 Task: Create a task  Improve loading speed of the app , assign it to team member softage.7@softage.net in the project TrimLine and update the status of the task to  On Track  , set the priority of the task to Low.
Action: Mouse moved to (58, 492)
Screenshot: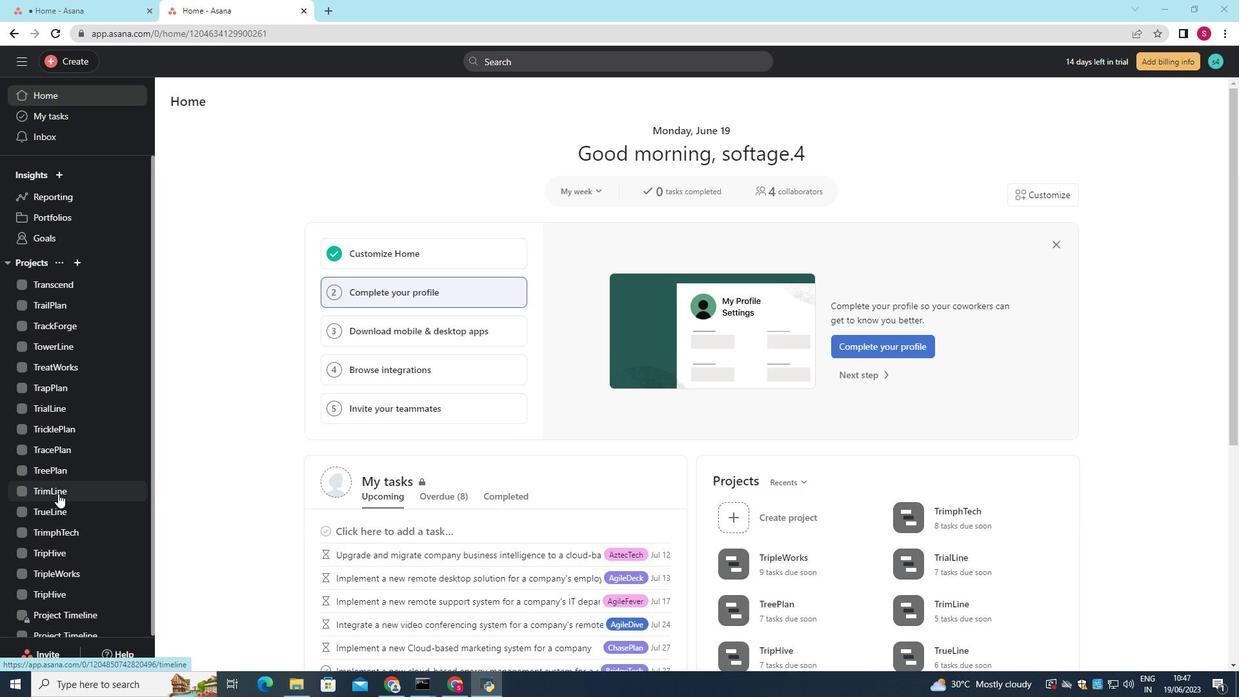 
Action: Mouse pressed left at (58, 492)
Screenshot: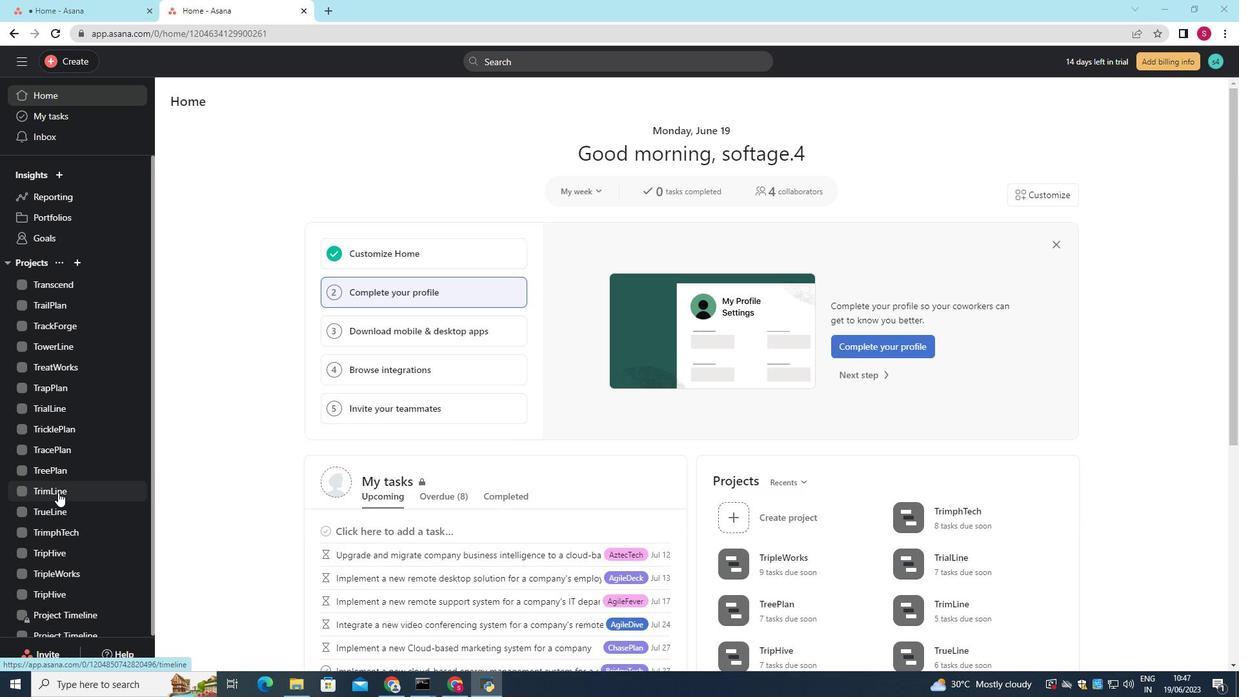 
Action: Mouse moved to (486, 250)
Screenshot: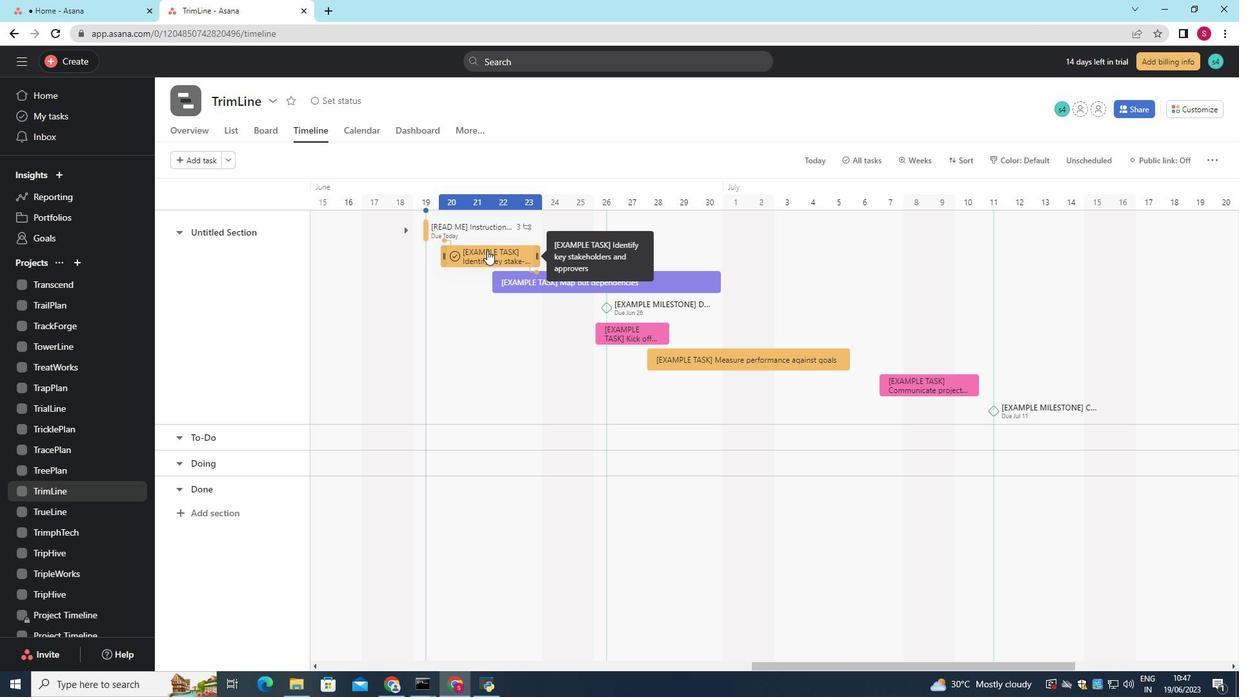 
Action: Mouse pressed left at (486, 250)
Screenshot: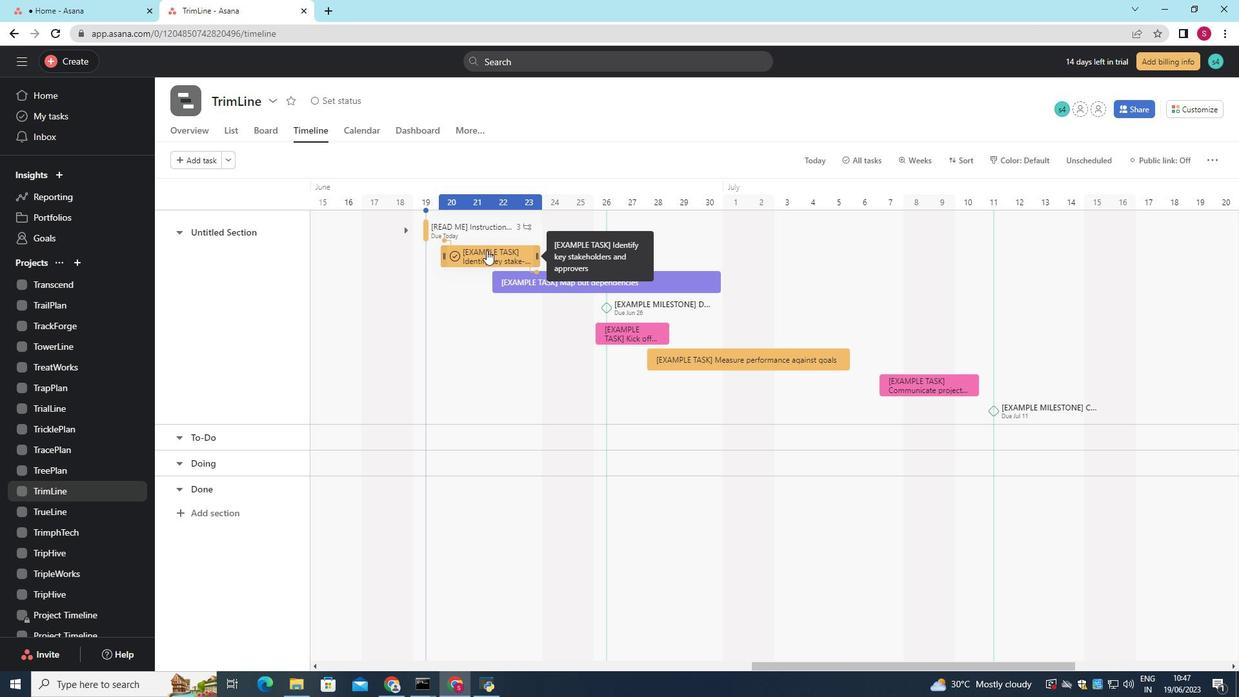 
Action: Mouse moved to (454, 282)
Screenshot: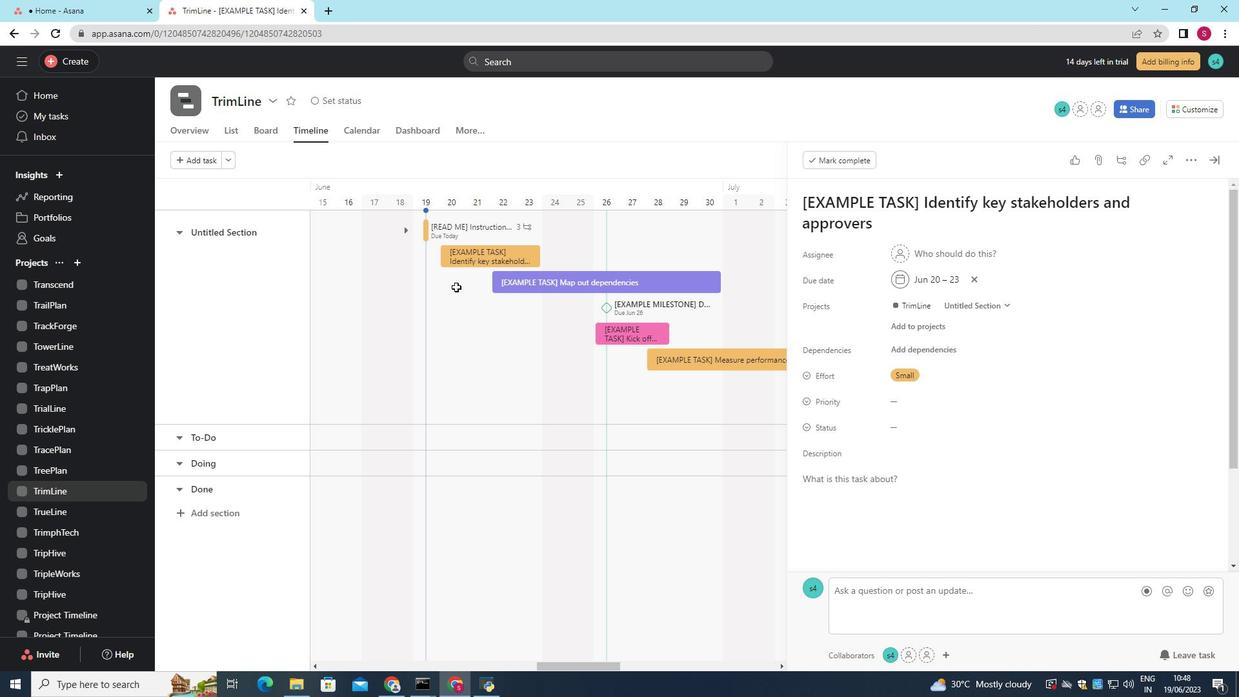 
Action: Mouse pressed left at (454, 282)
Screenshot: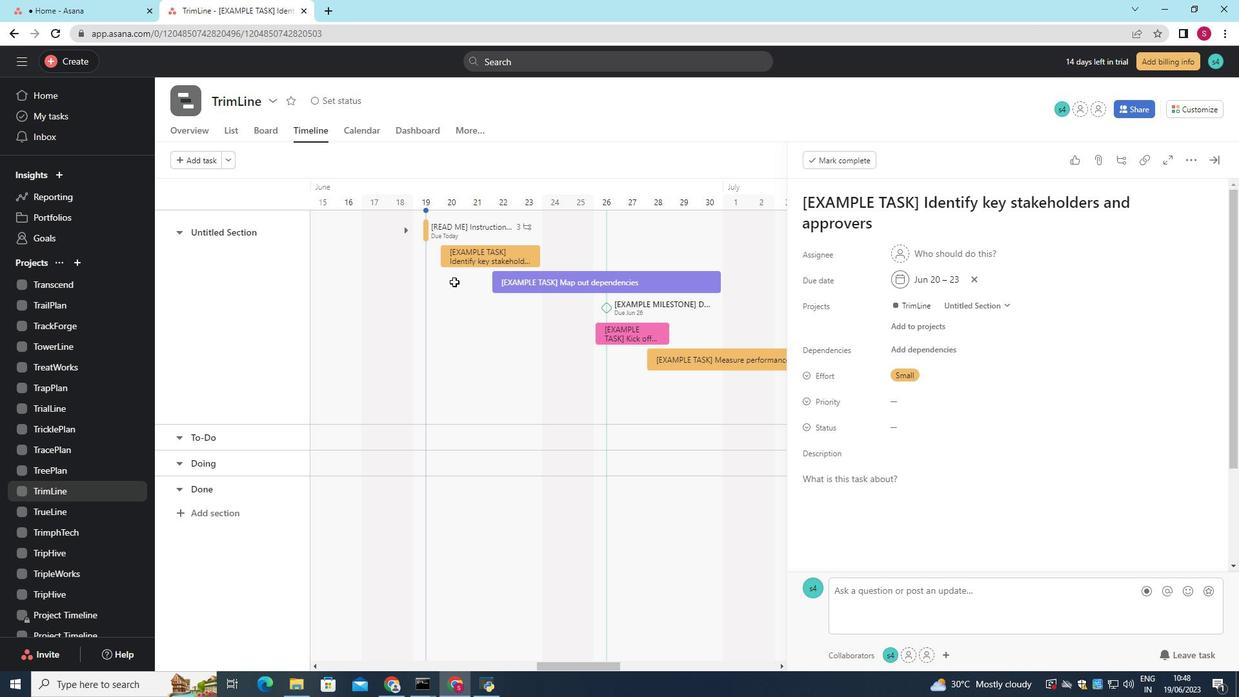 
Action: Mouse moved to (583, 297)
Screenshot: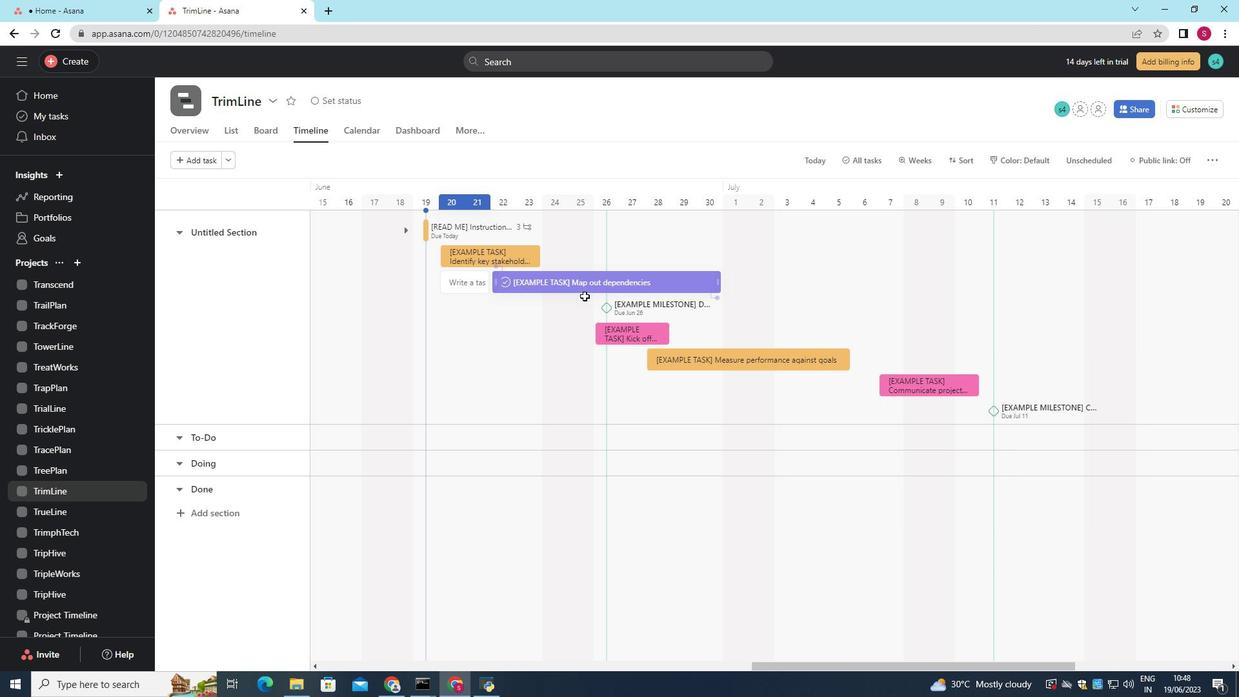 
Action: Key pressed <Key.shift>Improve<Key.space>loading<Key.space>speed<Key.space>of<Key.space>the<Key.space>app
Screenshot: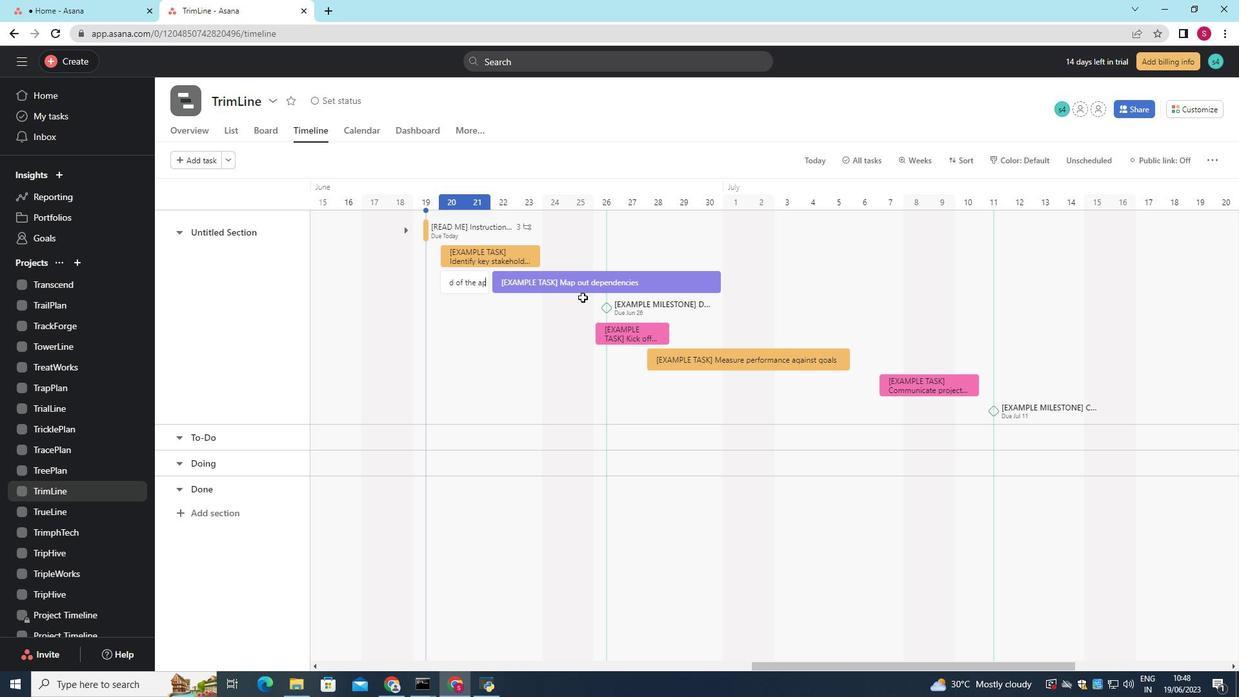 
Action: Mouse moved to (459, 281)
Screenshot: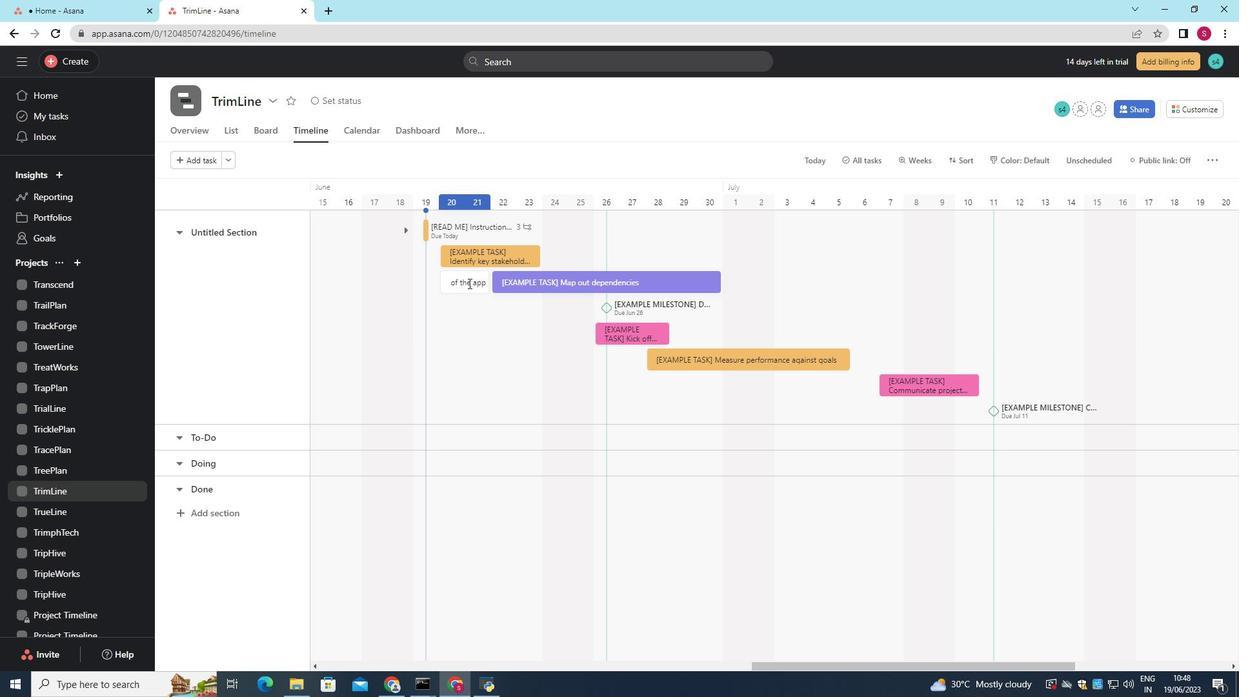 
Action: Key pressed <Key.enter>
Screenshot: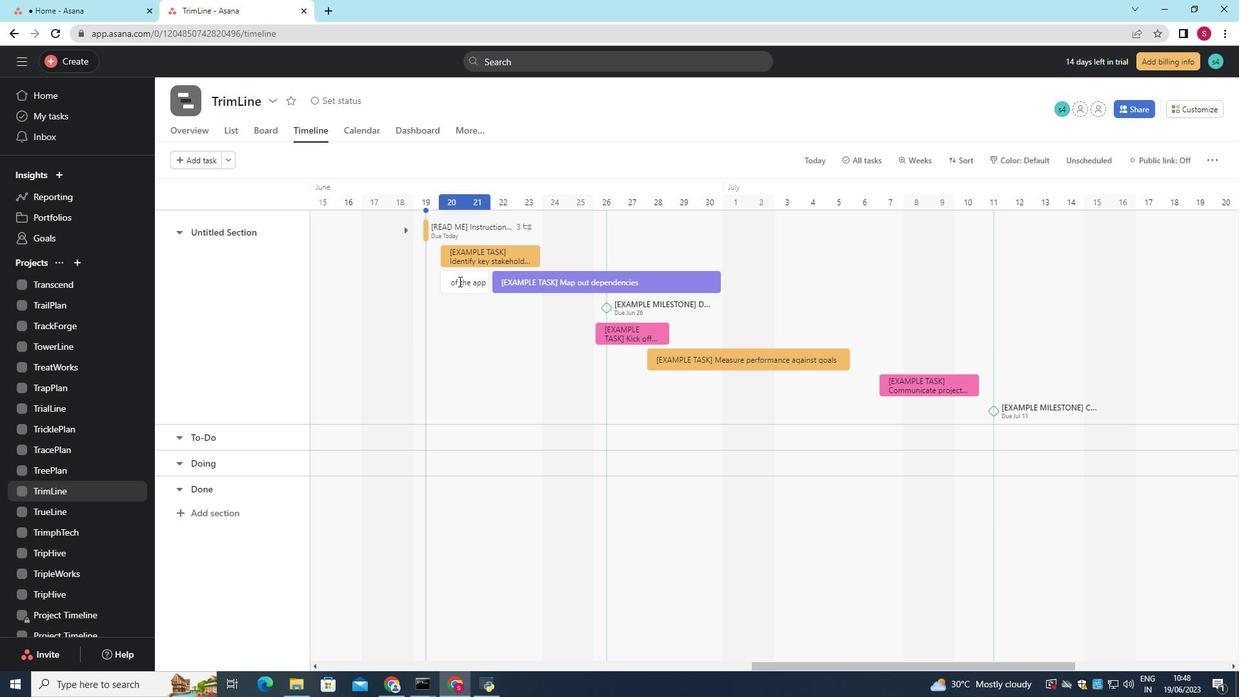 
Action: Mouse moved to (468, 280)
Screenshot: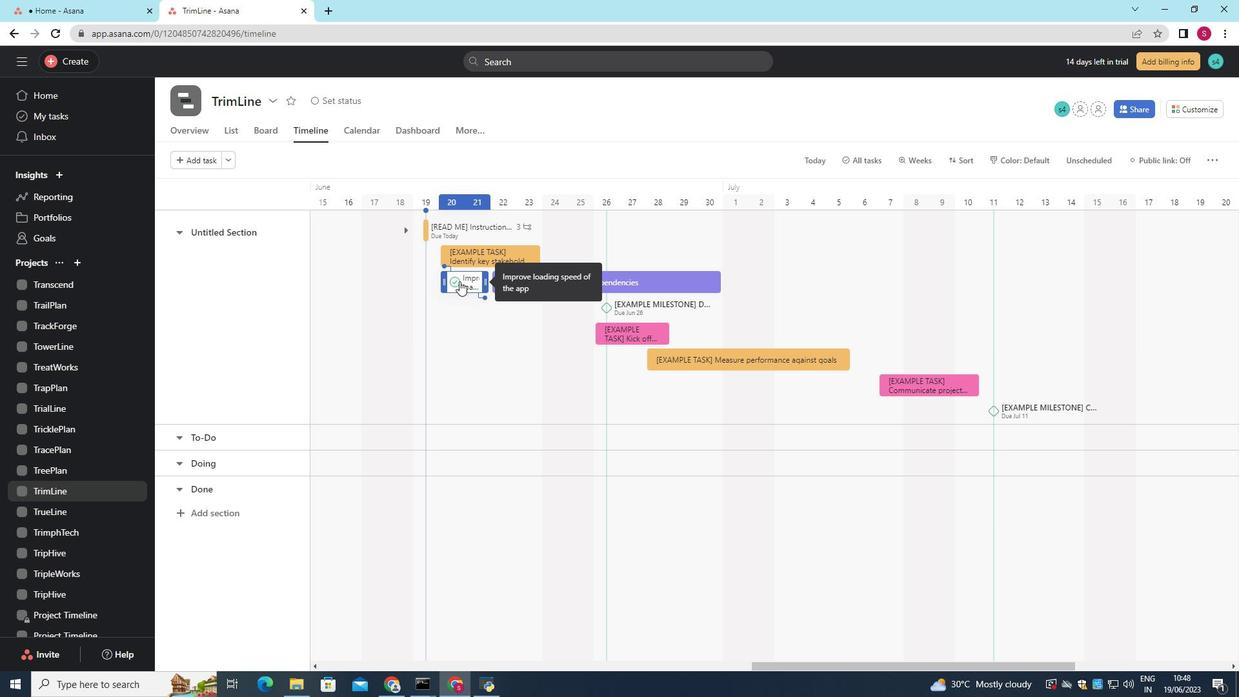 
Action: Mouse pressed left at (468, 280)
Screenshot: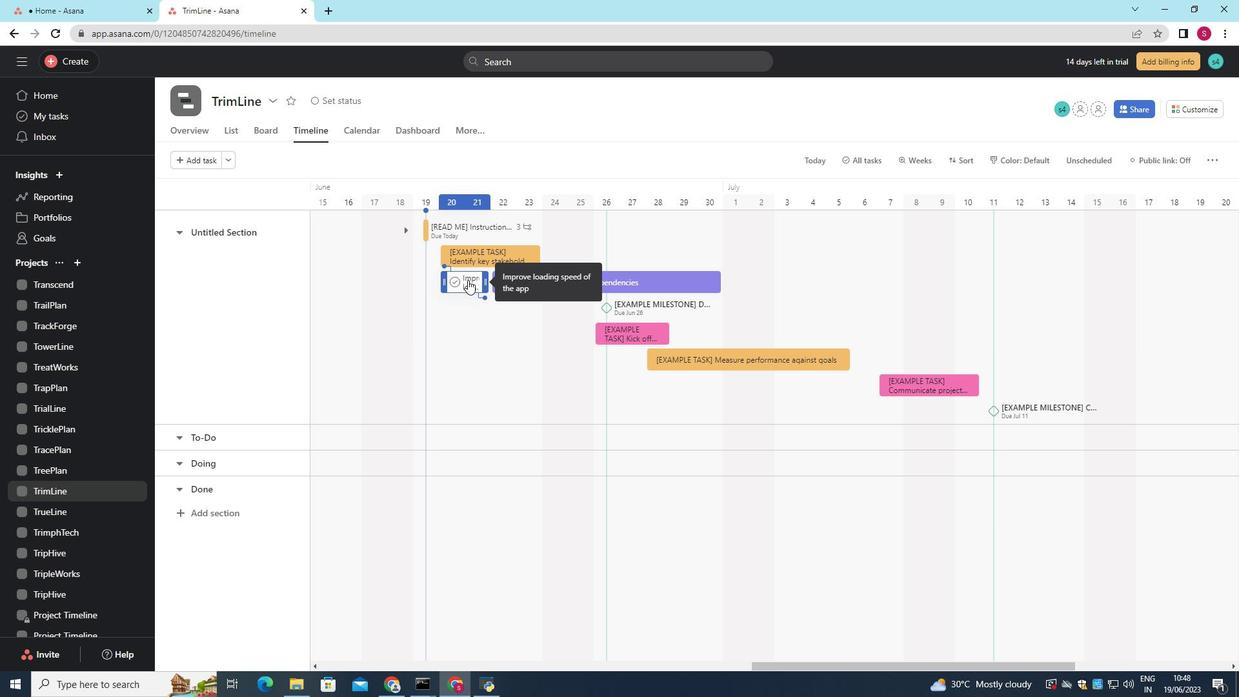 
Action: Mouse moved to (953, 230)
Screenshot: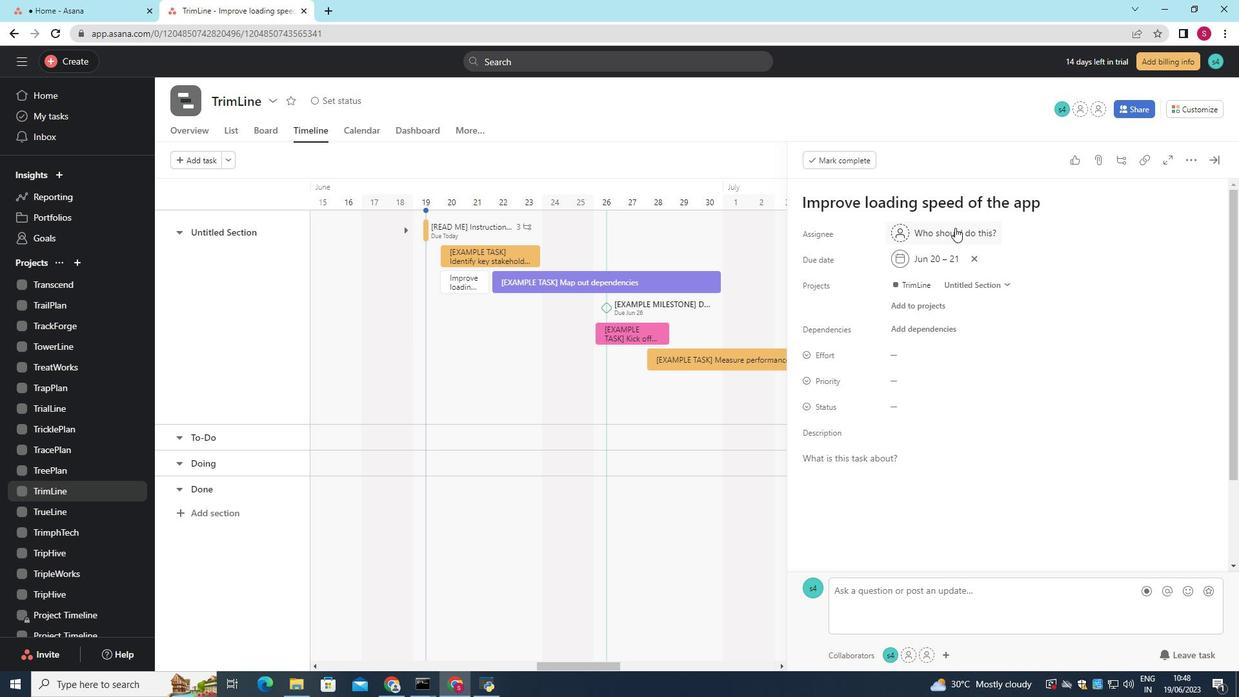 
Action: Mouse pressed left at (953, 230)
Screenshot: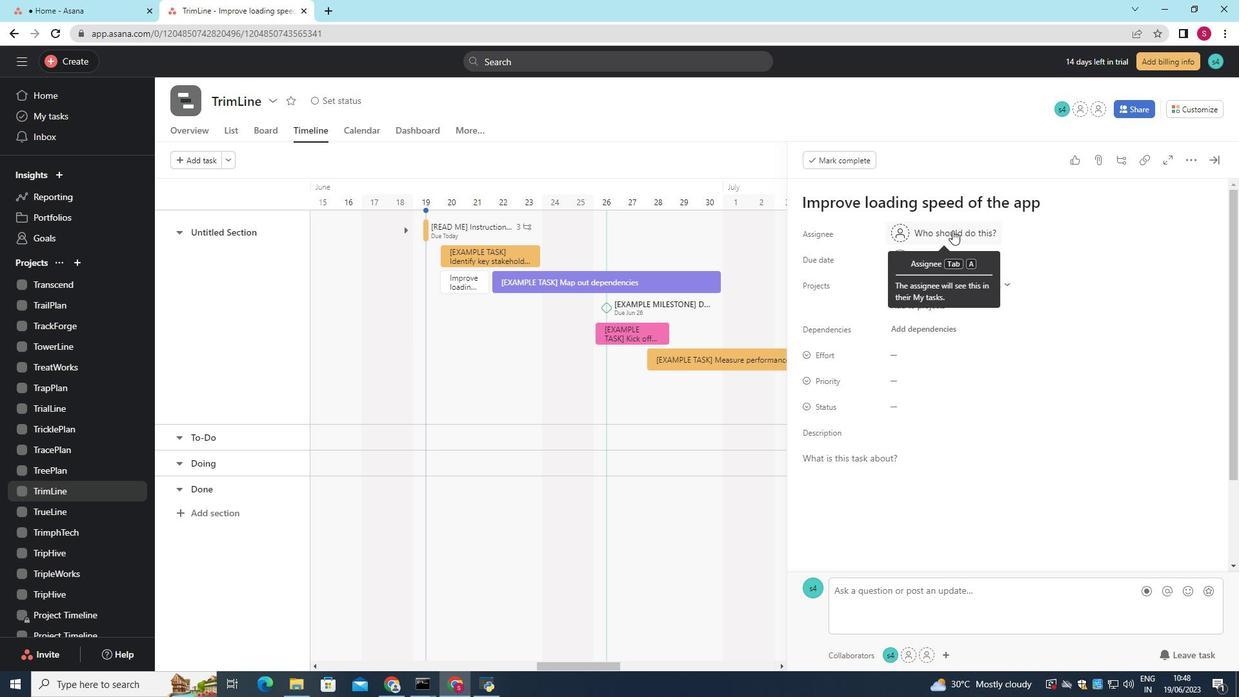 
Action: Key pressed softage.7<Key.shift>@softage.net
Screenshot: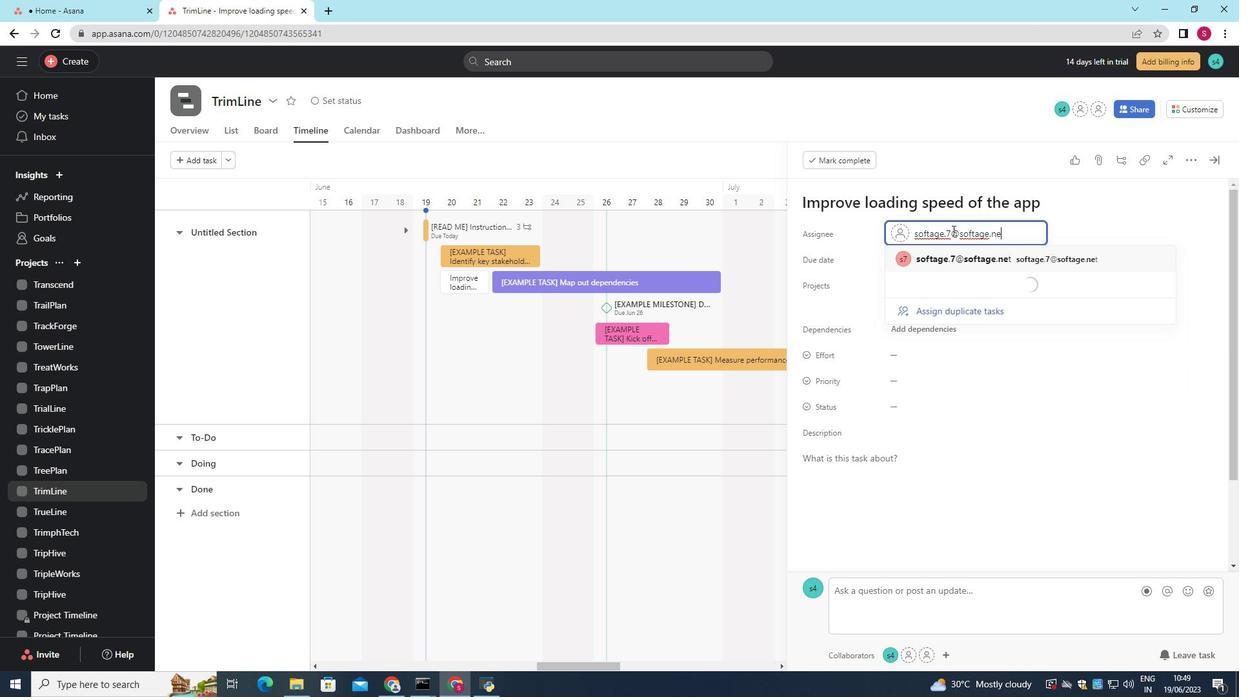 
Action: Mouse moved to (959, 410)
Screenshot: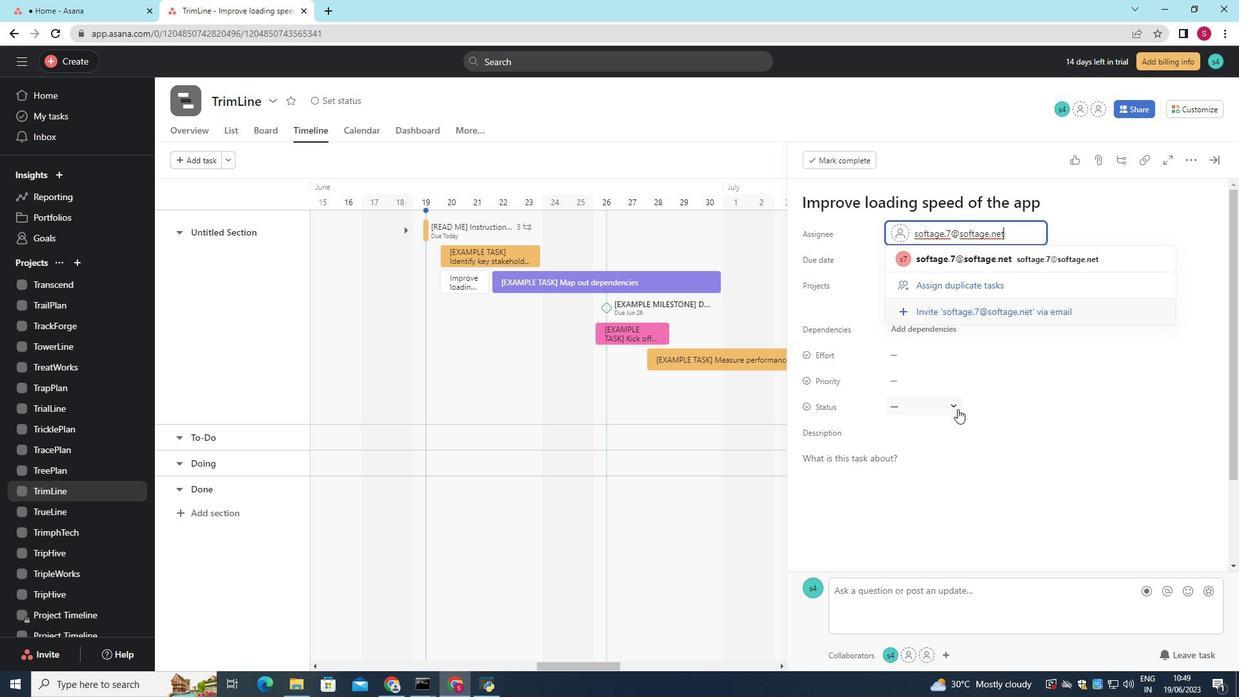 
Action: Mouse pressed left at (959, 410)
Screenshot: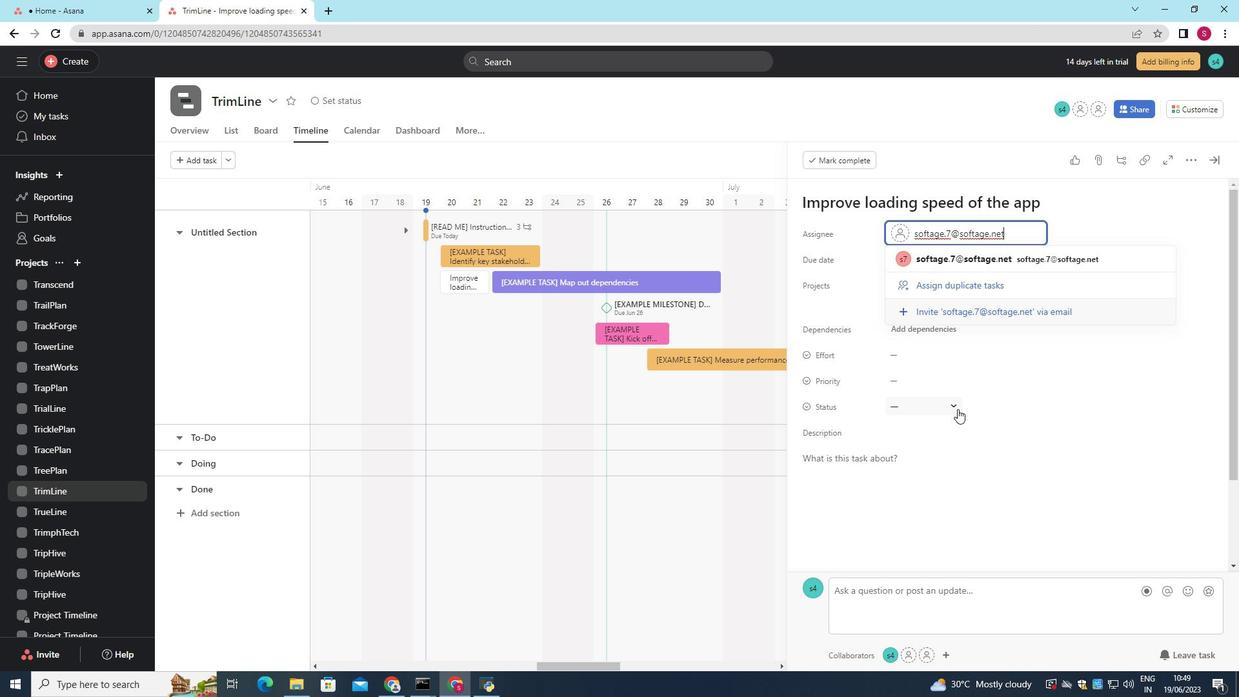 
Action: Mouse moved to (941, 454)
Screenshot: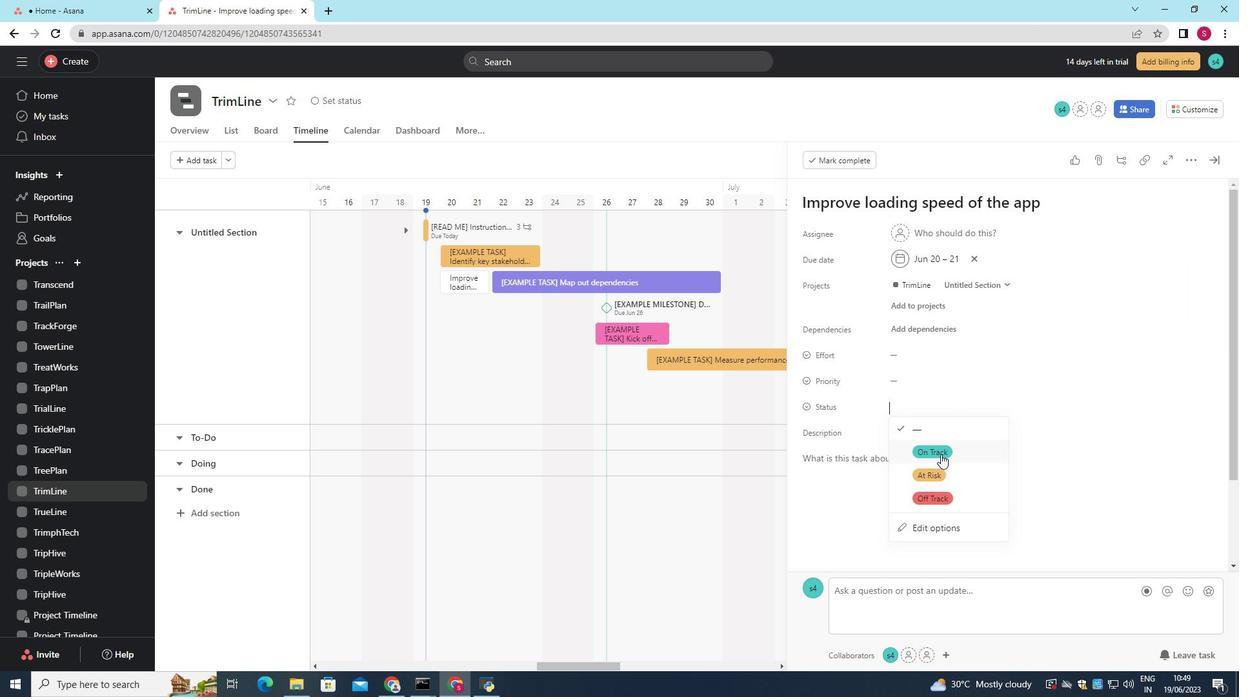 
Action: Mouse pressed left at (941, 454)
Screenshot: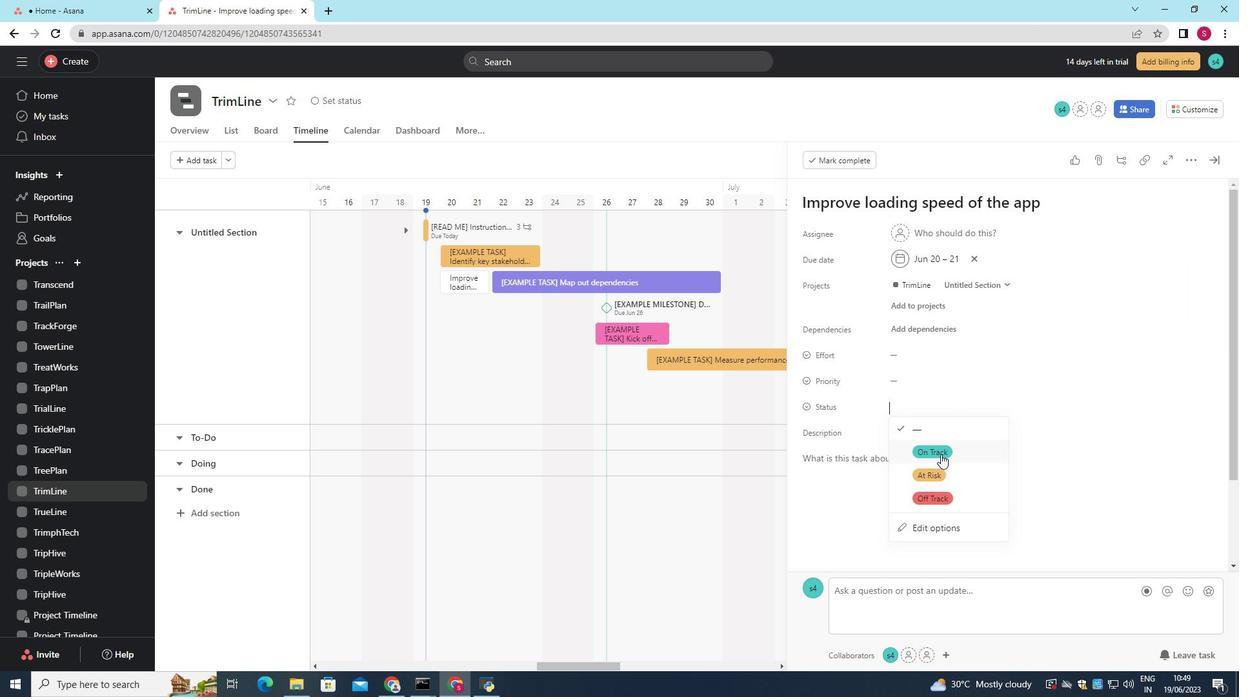 
Action: Mouse moved to (952, 379)
Screenshot: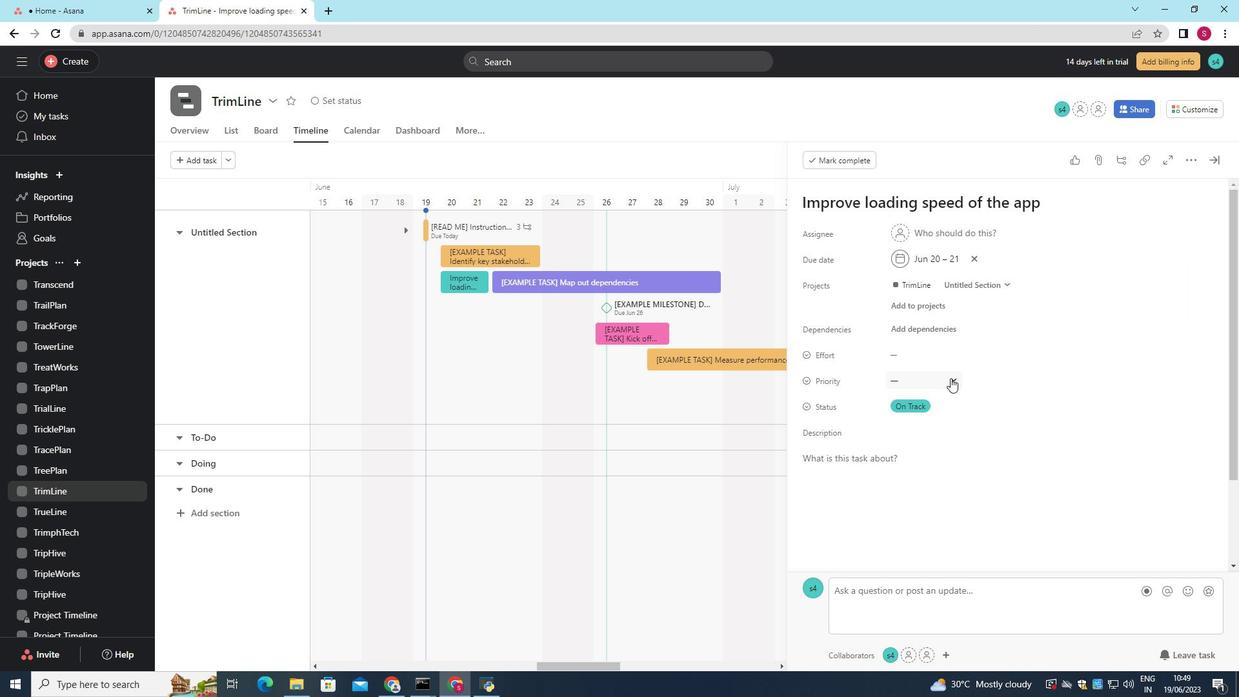 
Action: Mouse pressed left at (952, 379)
Screenshot: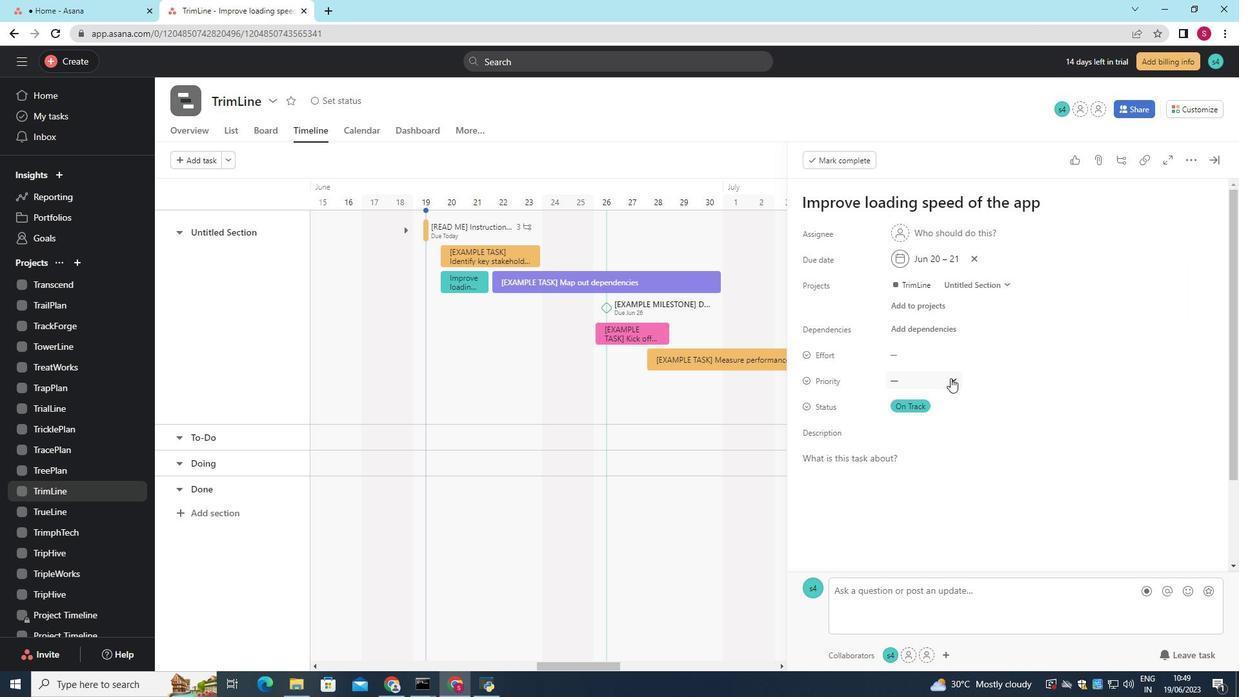 
Action: Mouse moved to (929, 475)
Screenshot: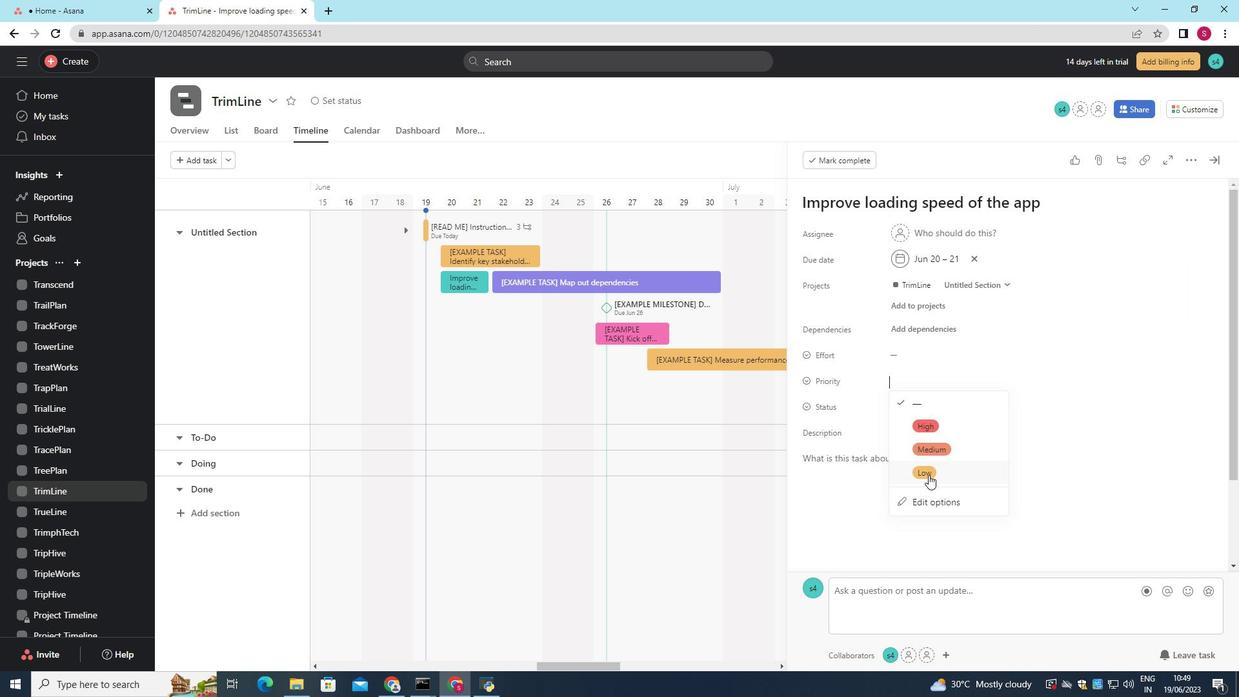 
Action: Mouse pressed left at (929, 475)
Screenshot: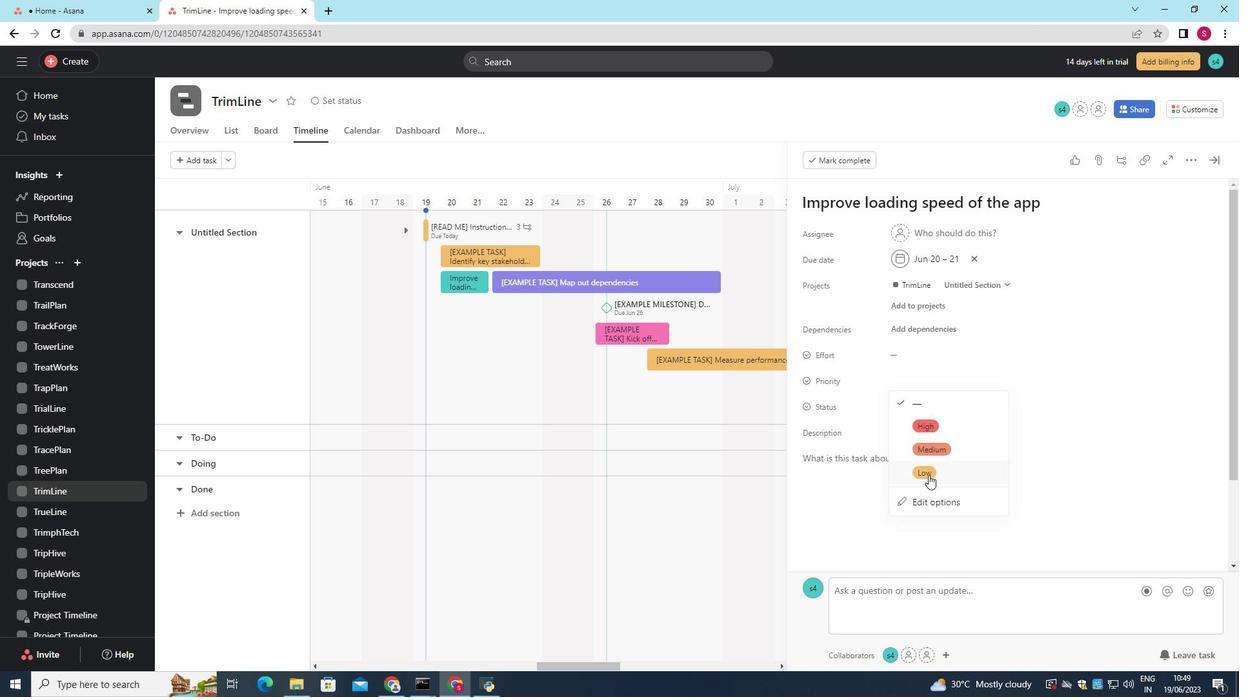 
Action: Mouse moved to (968, 483)
Screenshot: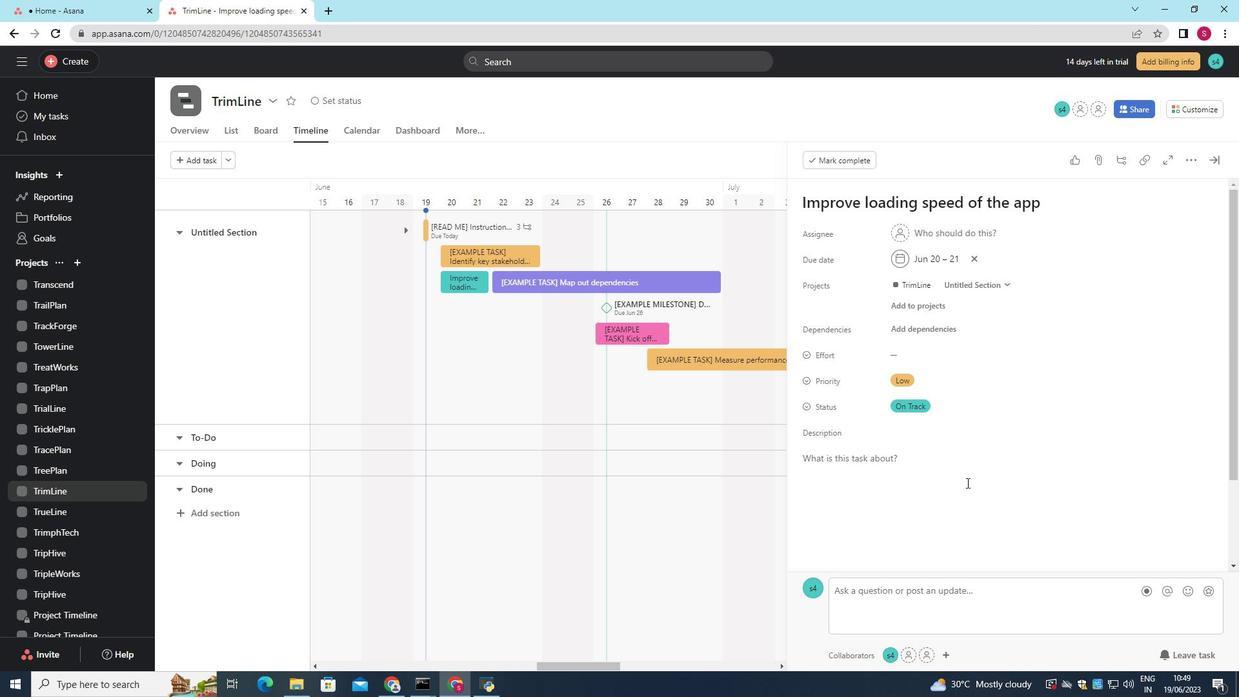 
